 Task: Check if there are any wildfire-related road closures in city from San Francisco and Chicago.
Action: Mouse moved to (247, 65)
Screenshot: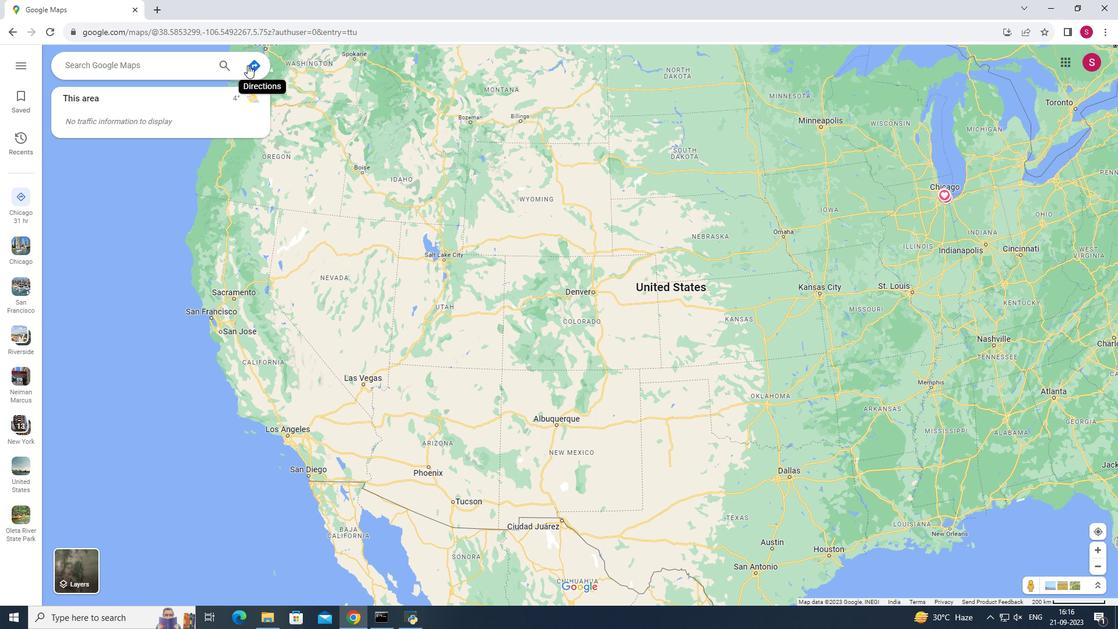 
Action: Mouse pressed left at (247, 65)
Screenshot: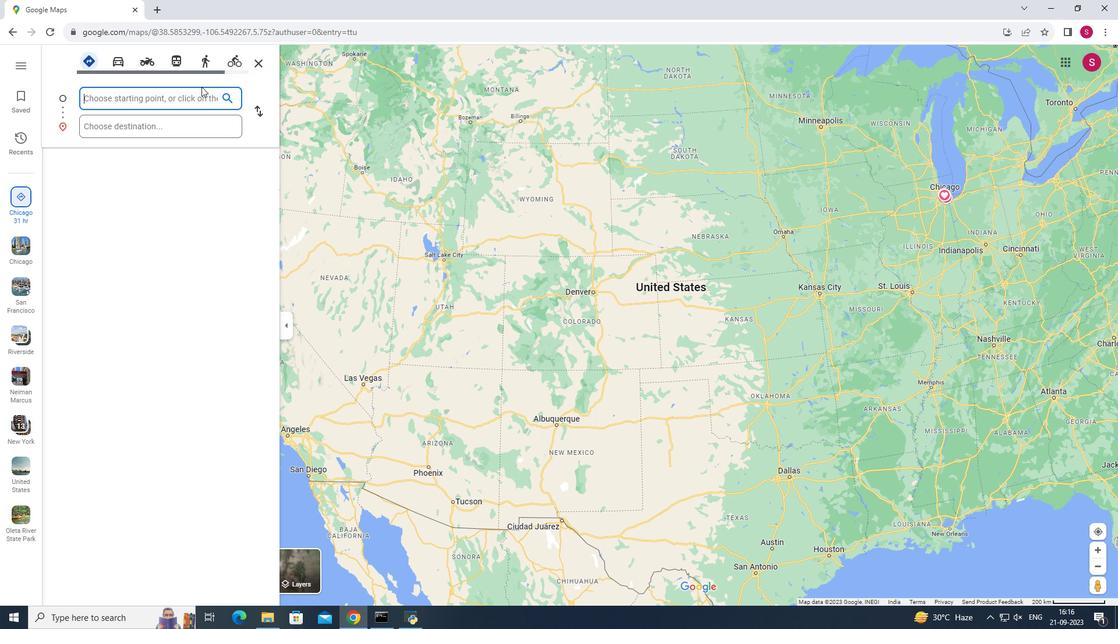 
Action: Mouse moved to (175, 94)
Screenshot: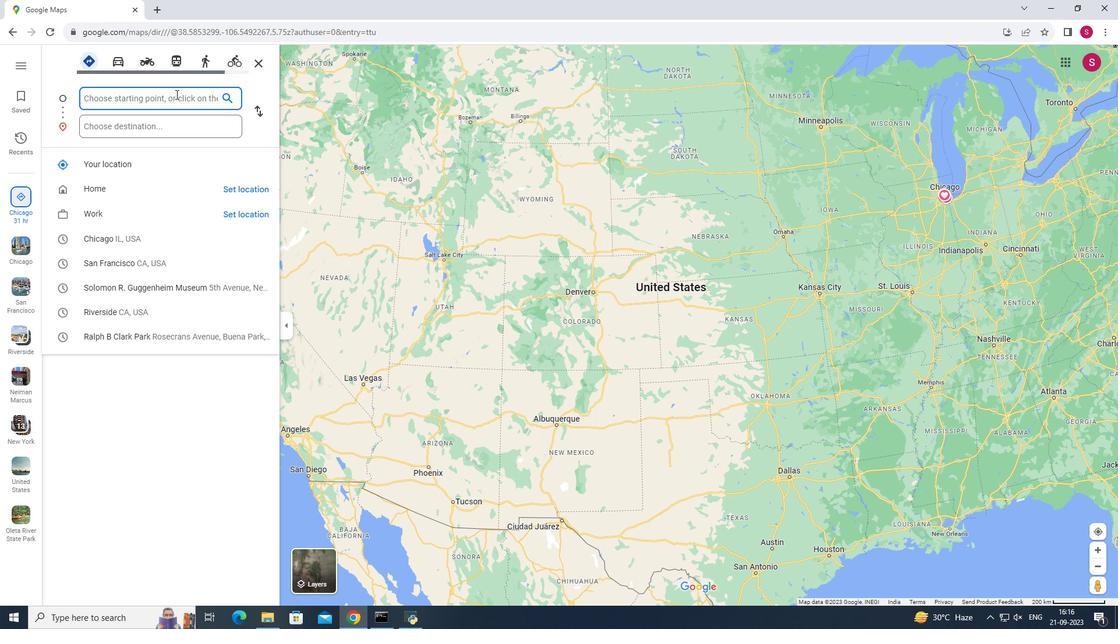 
Action: Mouse pressed left at (175, 94)
Screenshot: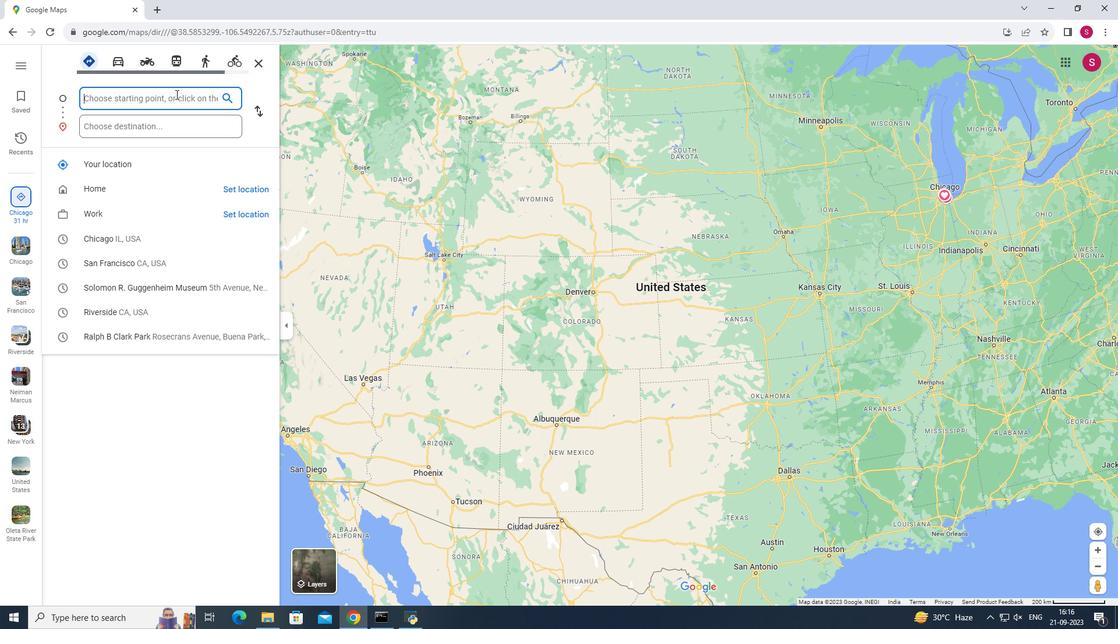 
Action: Key pressed <Key.shift>San<Key.space><Key.shift>F
Screenshot: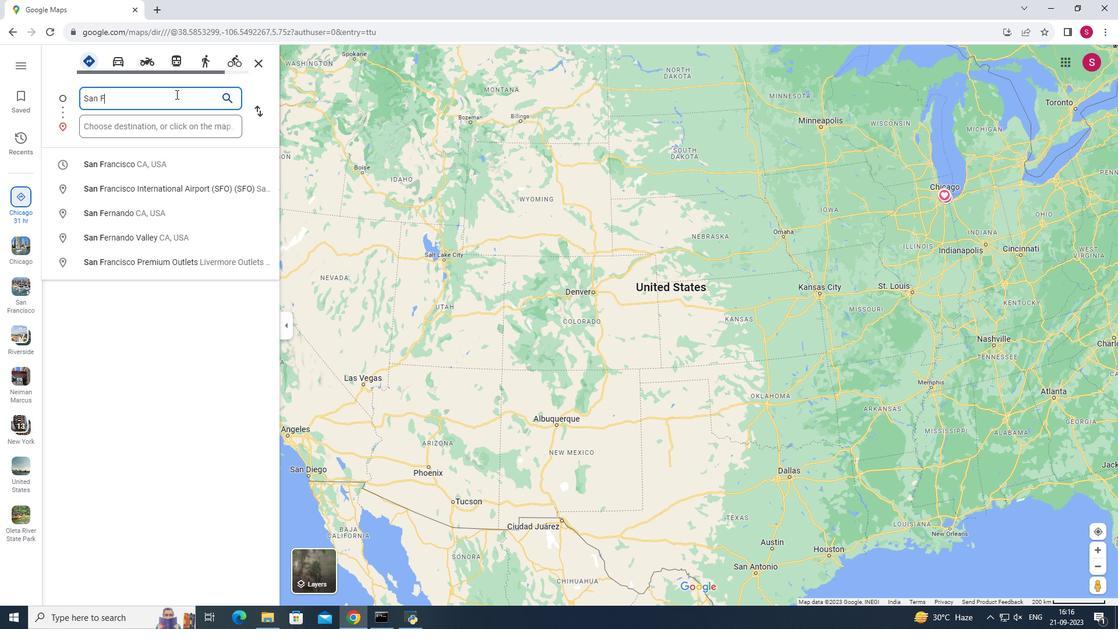 
Action: Mouse moved to (138, 164)
Screenshot: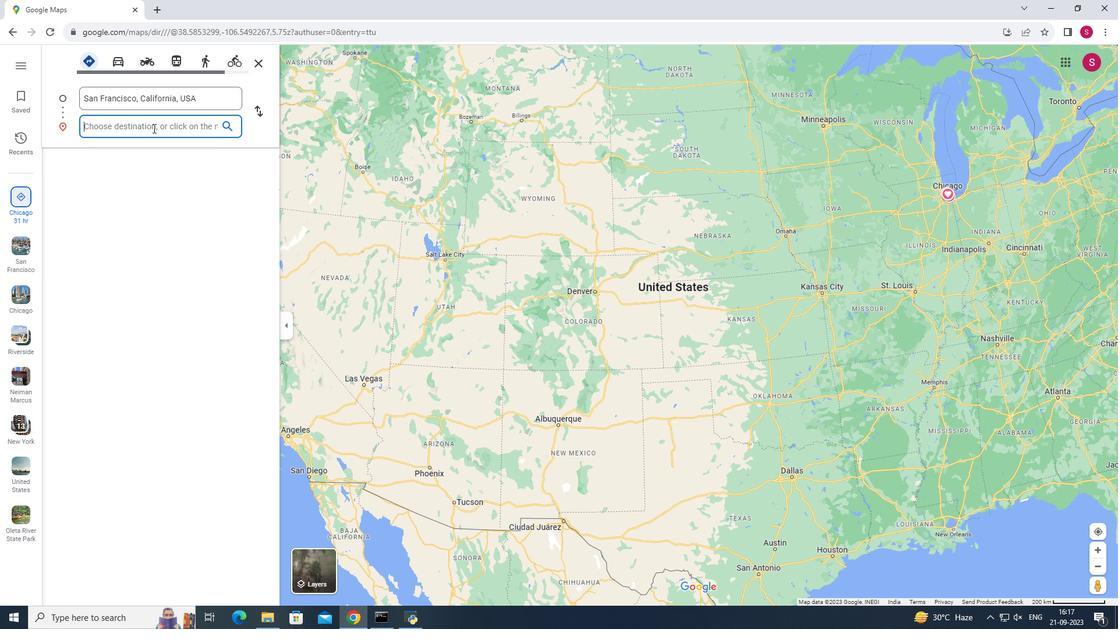 
Action: Mouse pressed left at (138, 164)
Screenshot: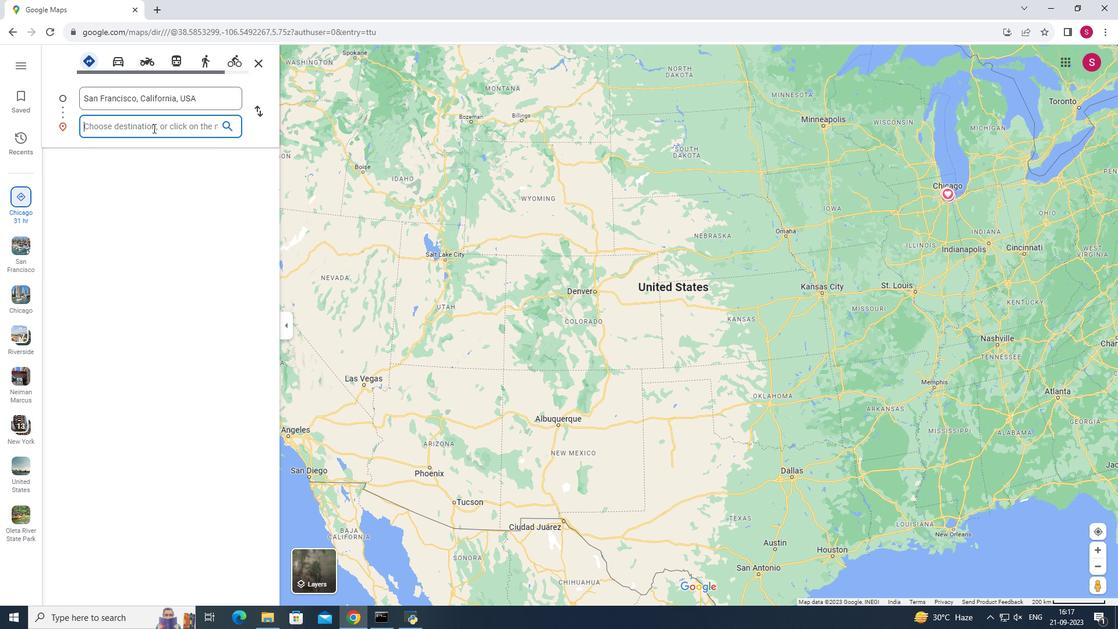 
Action: Mouse moved to (153, 127)
Screenshot: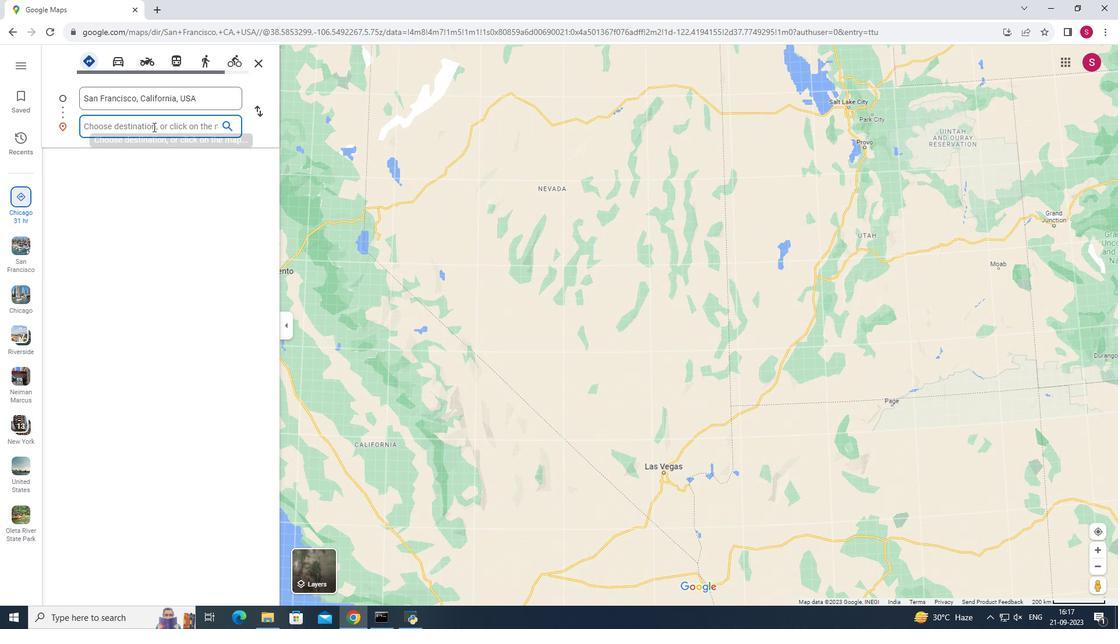 
Action: Mouse pressed left at (153, 127)
Screenshot: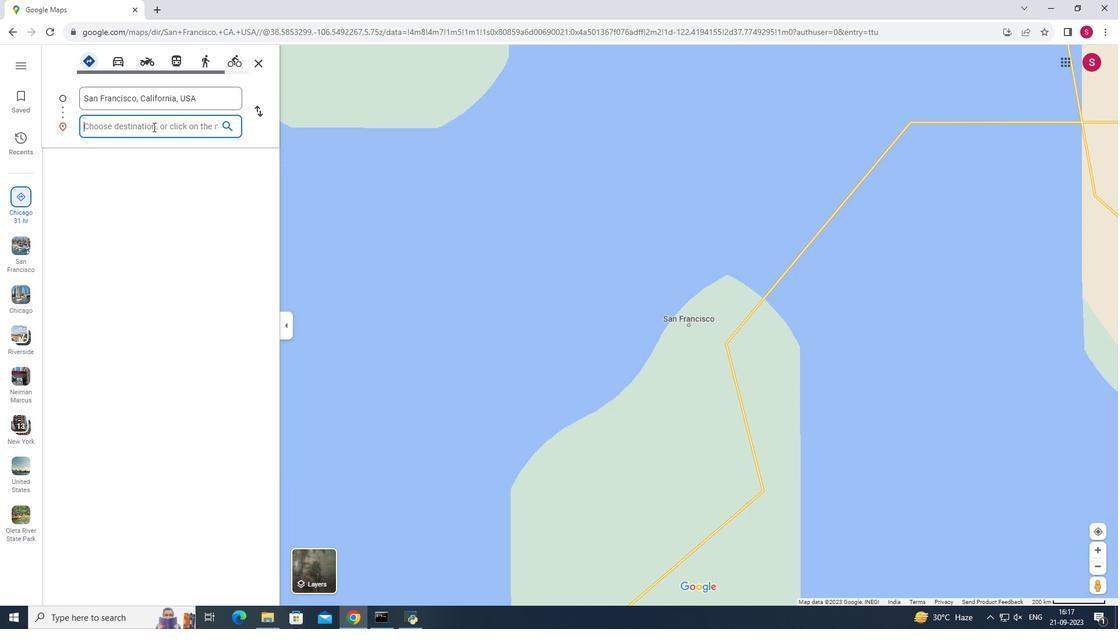 
Action: Key pressed <Key.shift><Key.shift><Key.shift>Chica
Screenshot: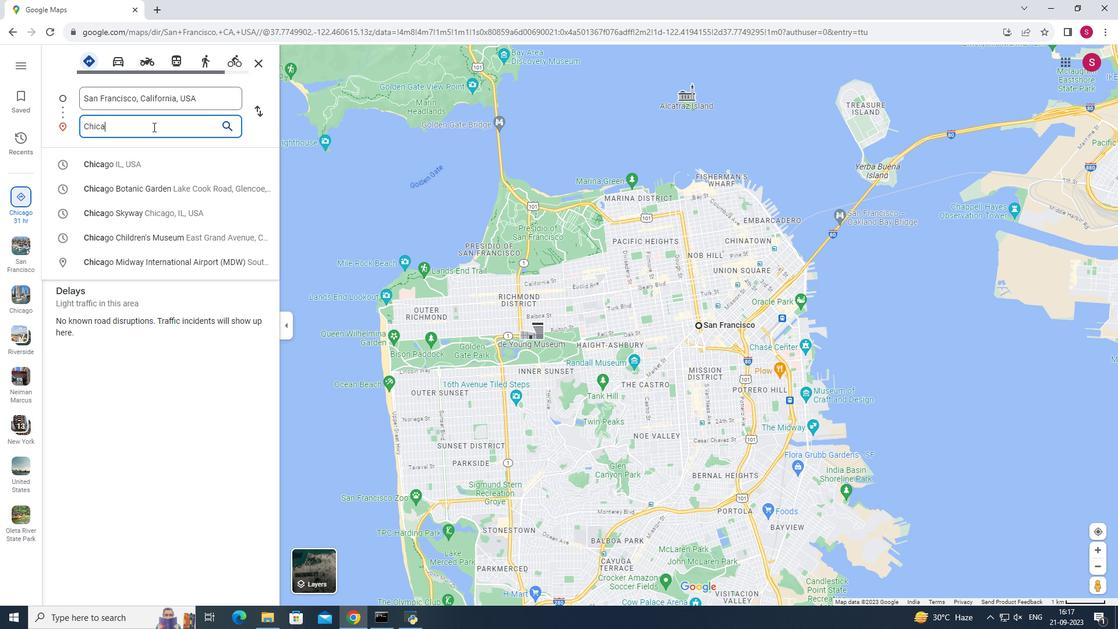 
Action: Mouse moved to (129, 164)
Screenshot: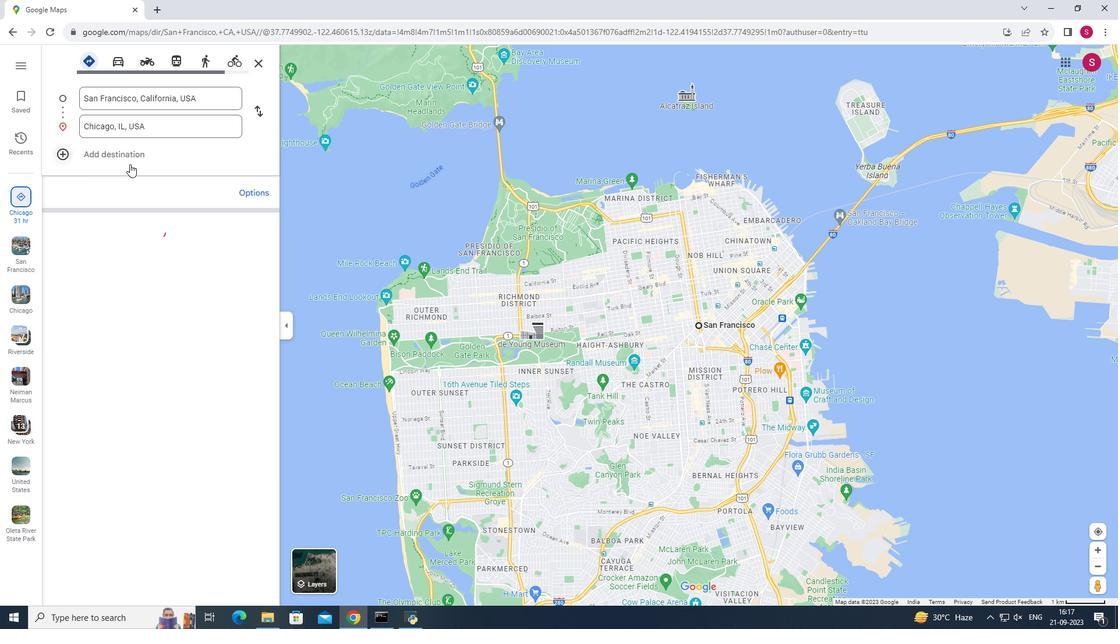 
Action: Mouse pressed left at (129, 164)
Screenshot: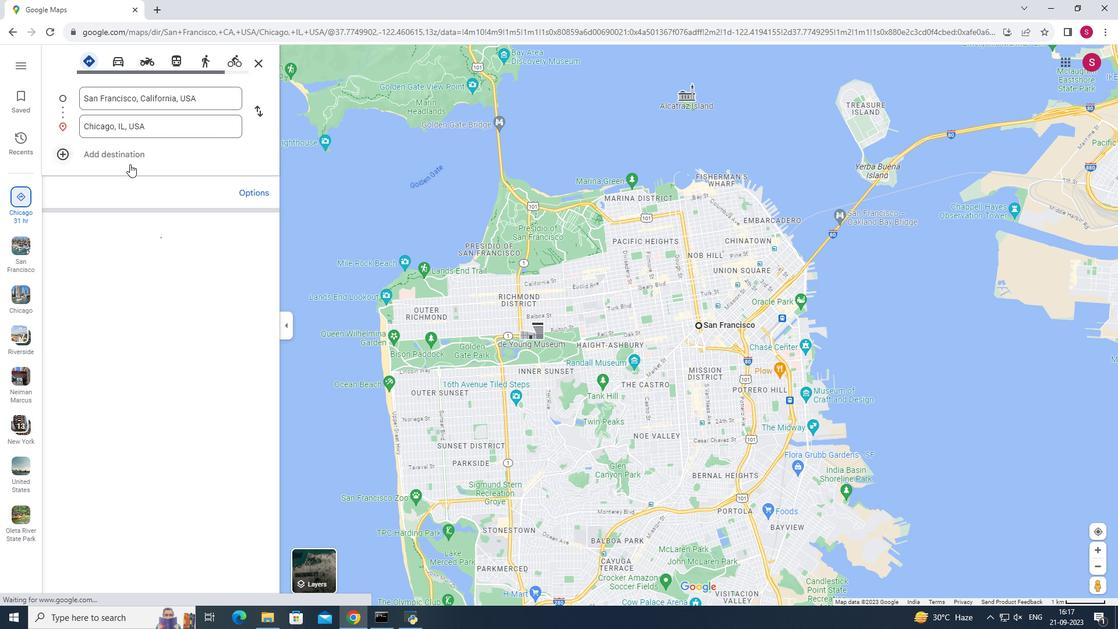 
Action: Mouse moved to (507, 570)
Screenshot: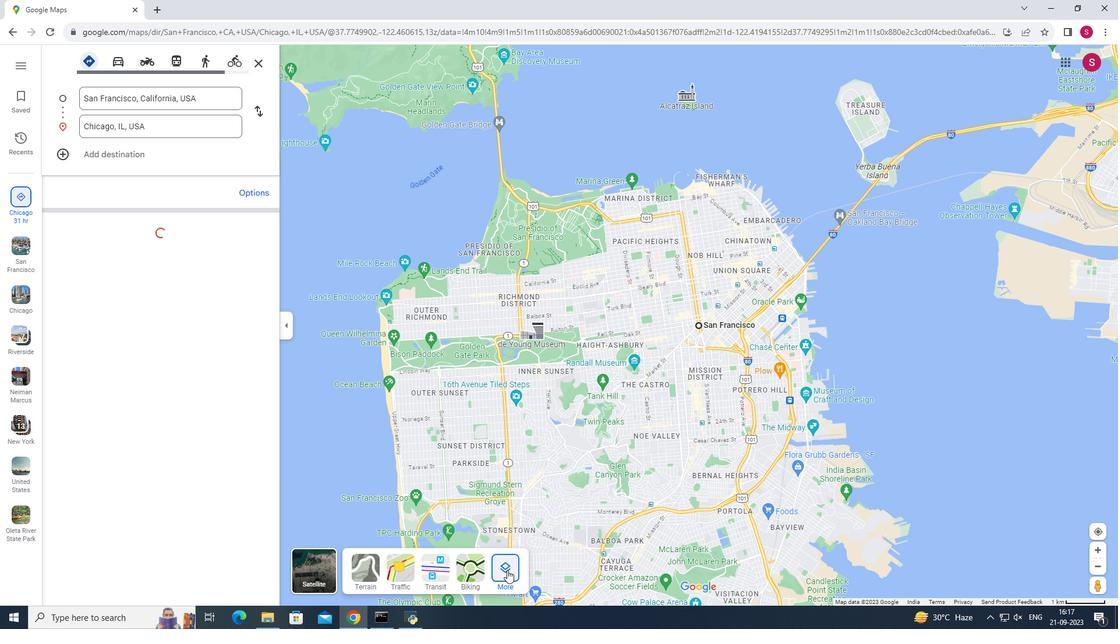 
Action: Mouse pressed left at (507, 570)
Screenshot: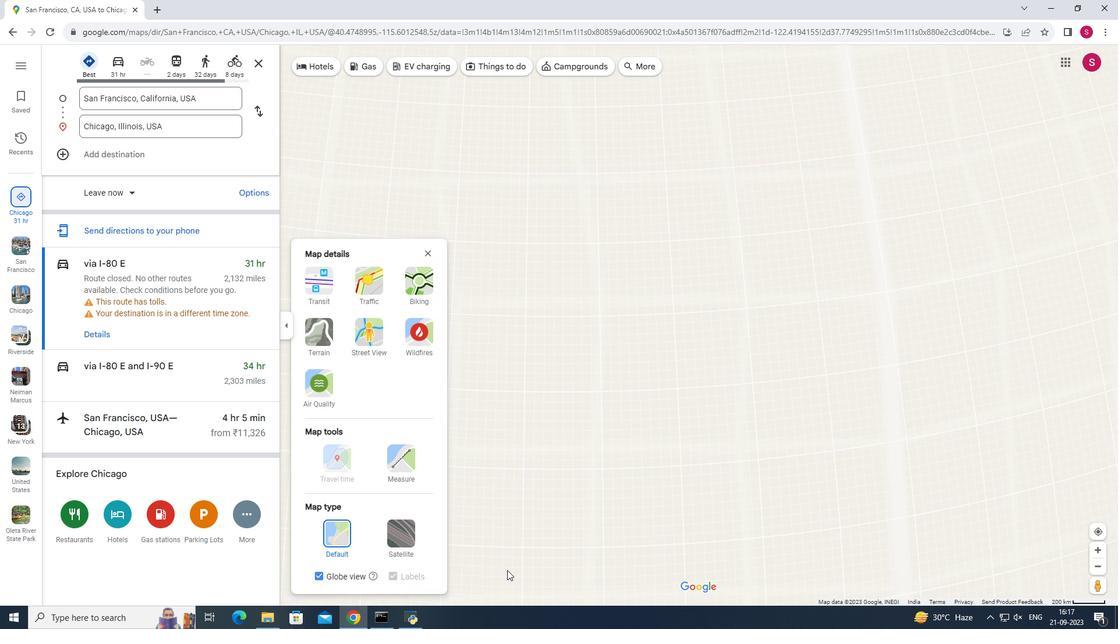 
Action: Mouse moved to (418, 337)
Screenshot: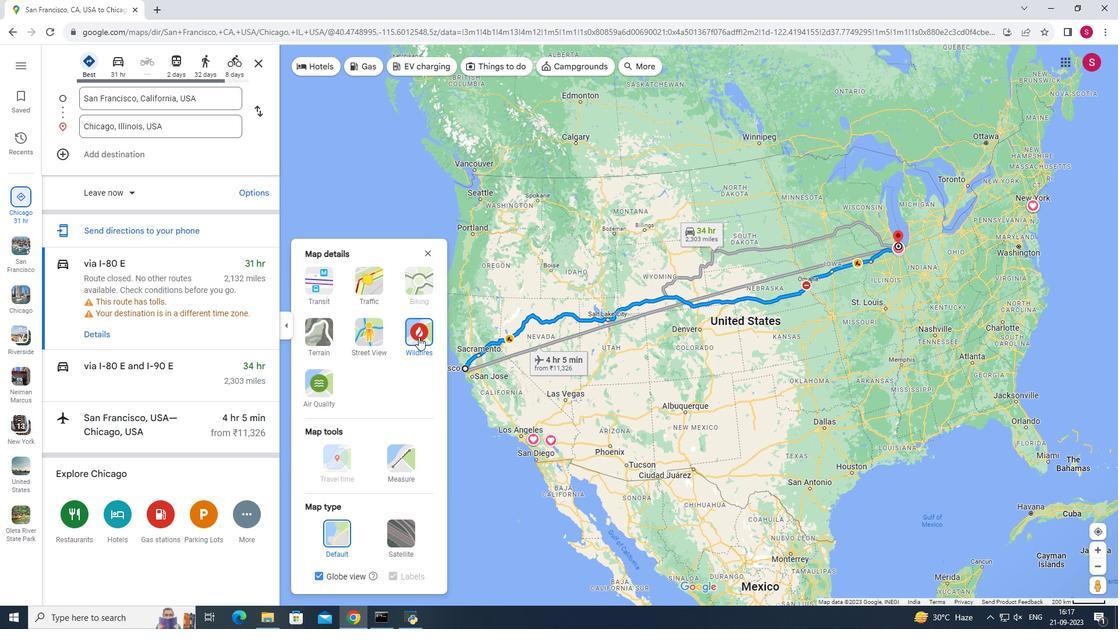 
Action: Mouse pressed left at (418, 337)
Screenshot: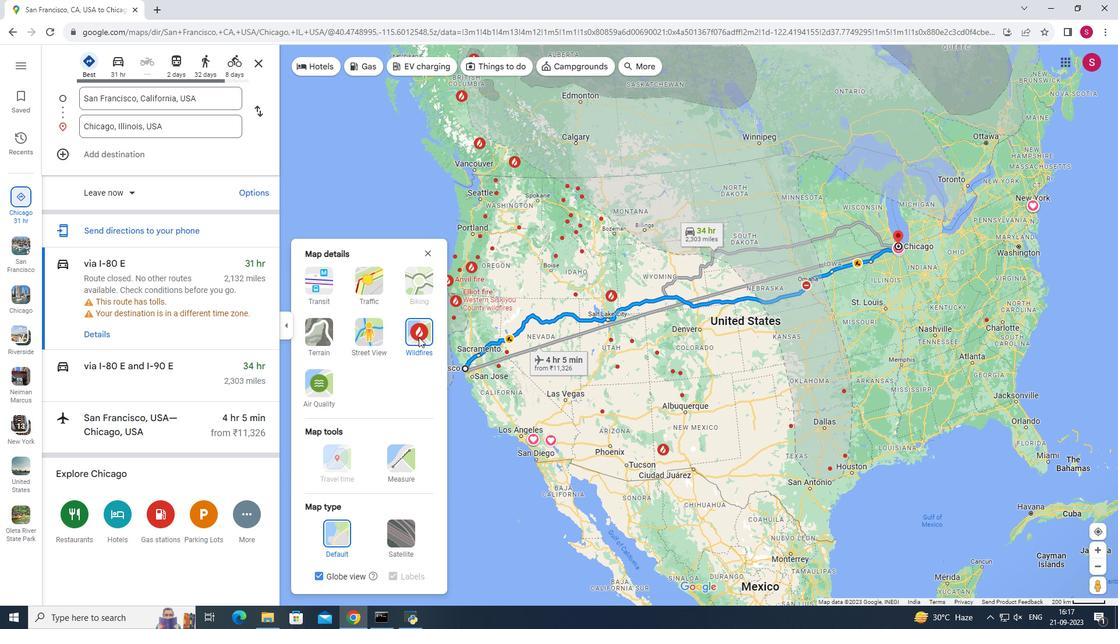 
Action: Mouse moved to (483, 129)
Screenshot: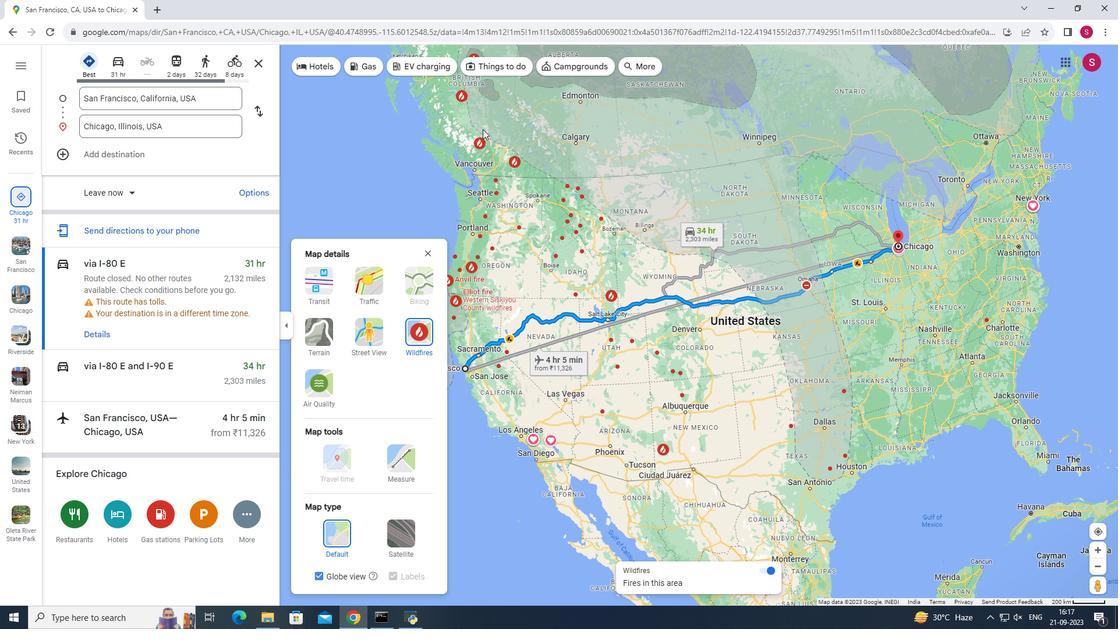 
